 Task: Look for products in the category "Ale" from Blue Moon only.
Action: Mouse moved to (744, 276)
Screenshot: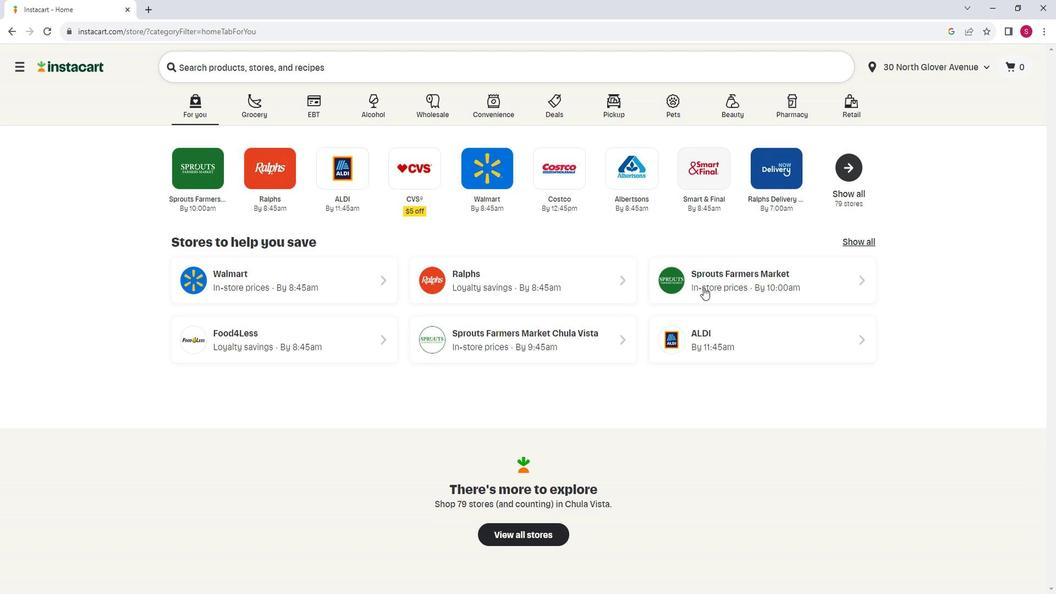 
Action: Mouse pressed left at (744, 276)
Screenshot: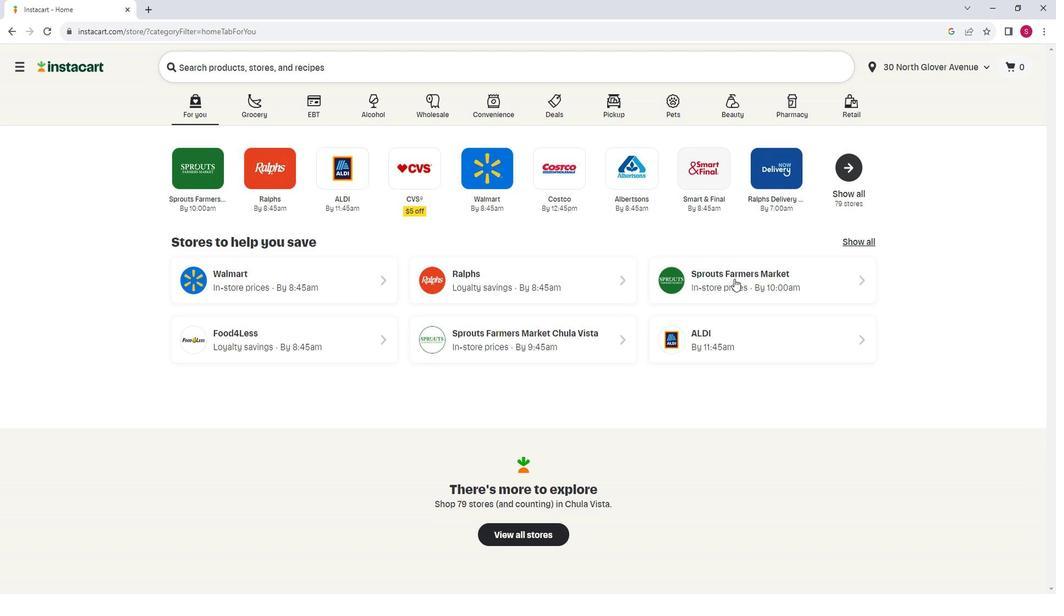 
Action: Mouse moved to (115, 340)
Screenshot: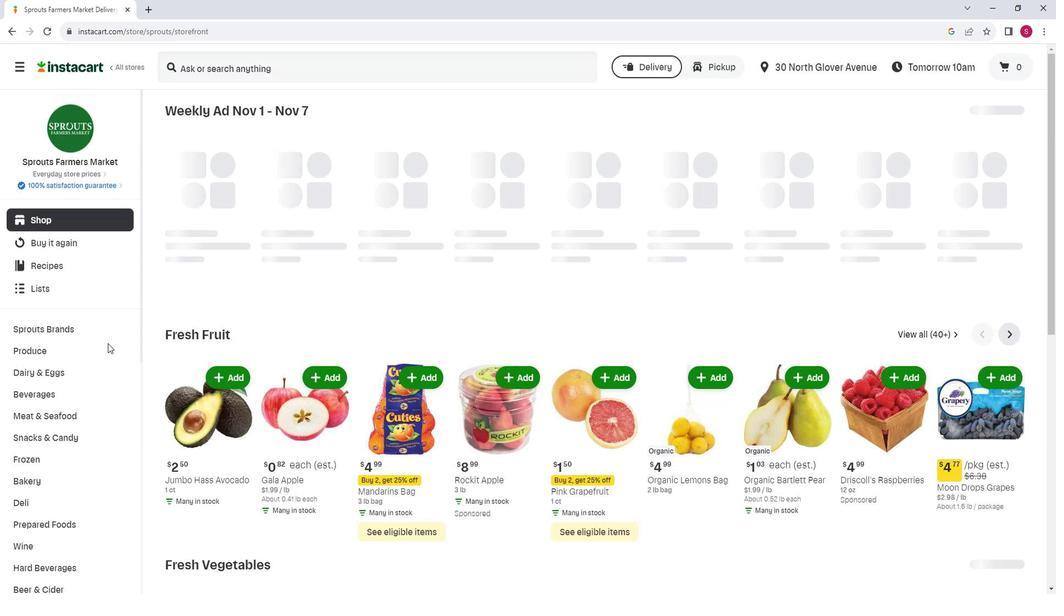 
Action: Mouse scrolled (115, 340) with delta (0, 0)
Screenshot: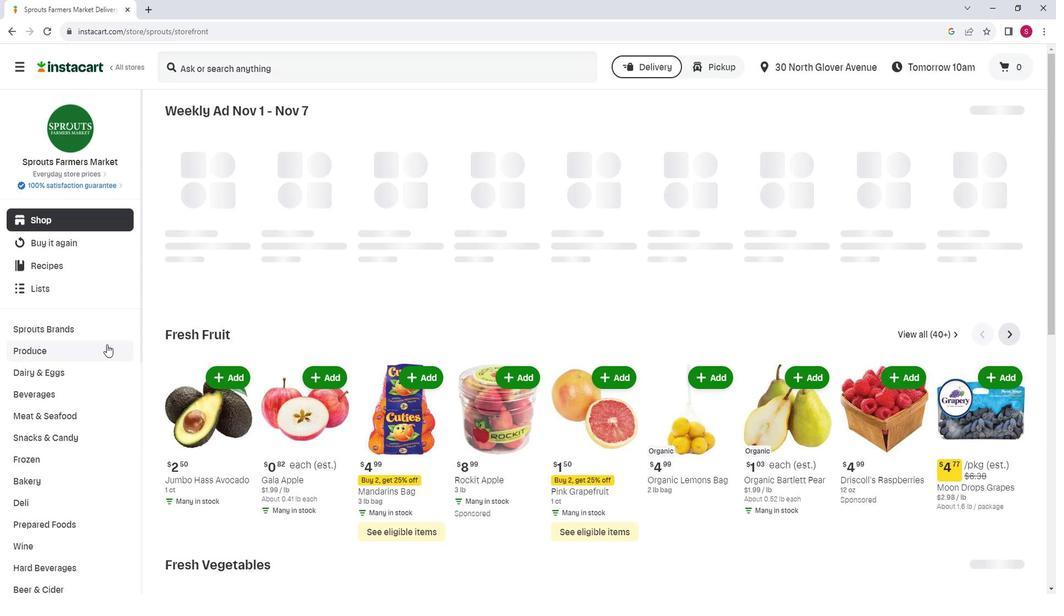 
Action: Mouse moved to (110, 345)
Screenshot: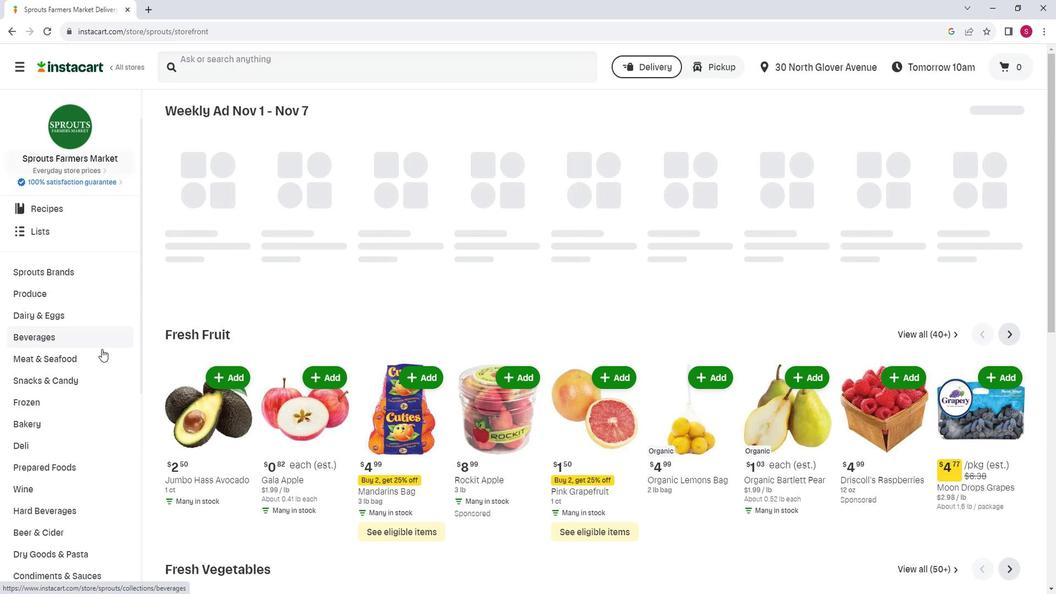 
Action: Mouse scrolled (110, 344) with delta (0, 0)
Screenshot: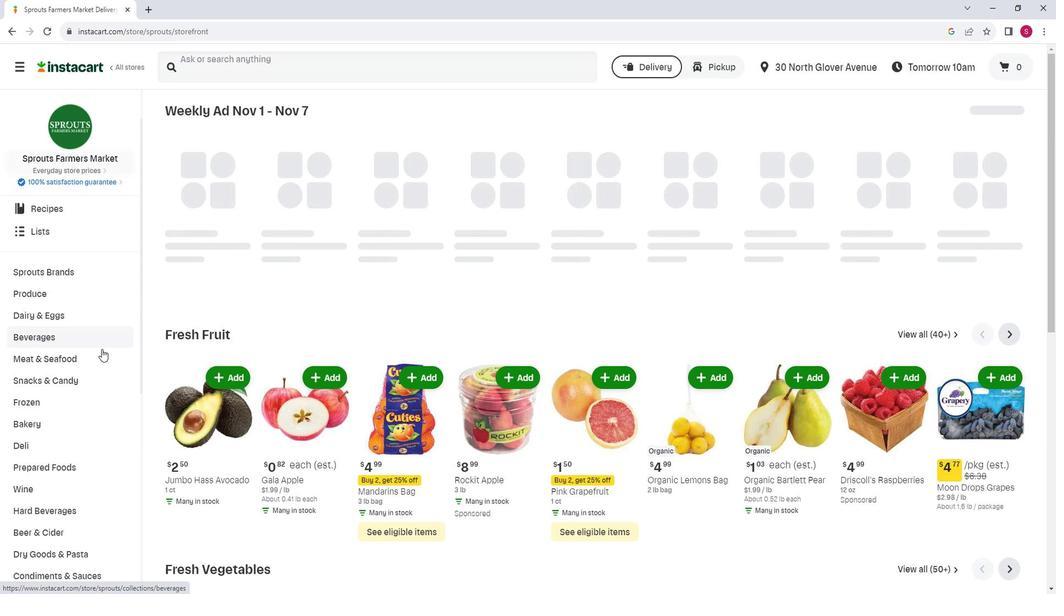 
Action: Mouse moved to (94, 467)
Screenshot: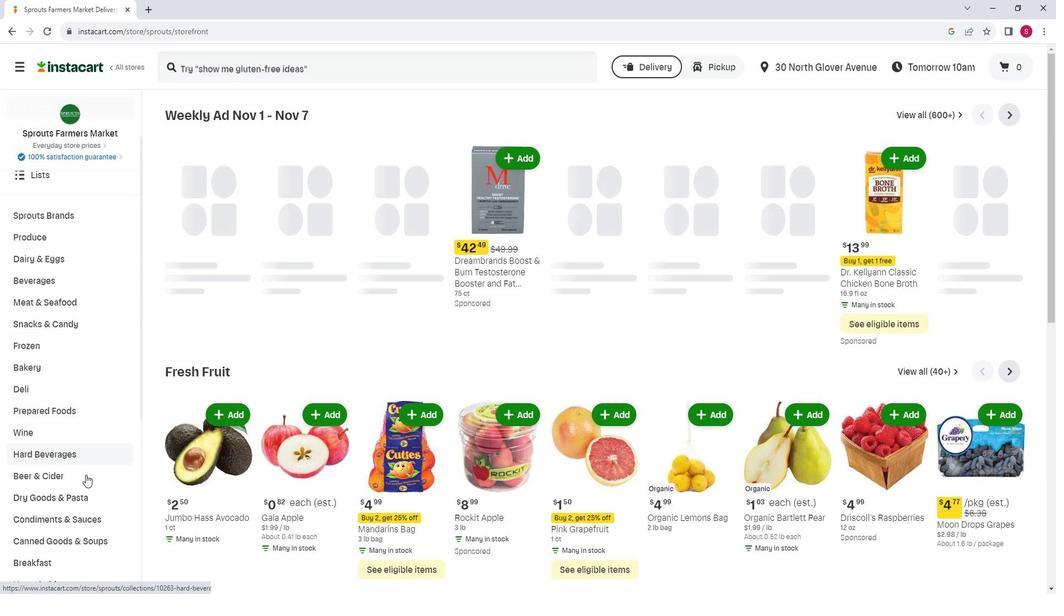 
Action: Mouse pressed left at (94, 467)
Screenshot: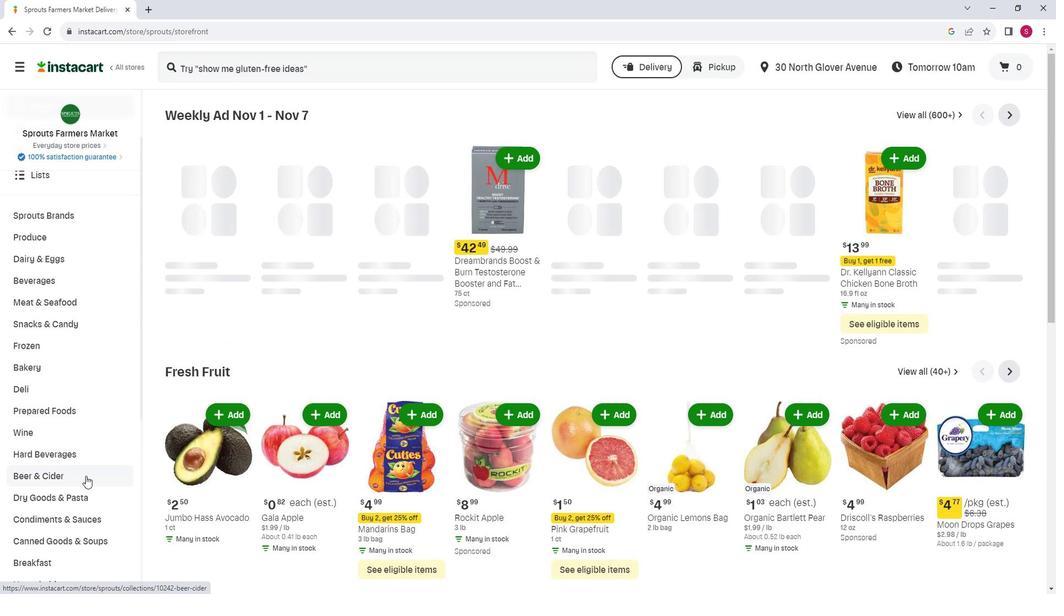 
Action: Mouse moved to (385, 146)
Screenshot: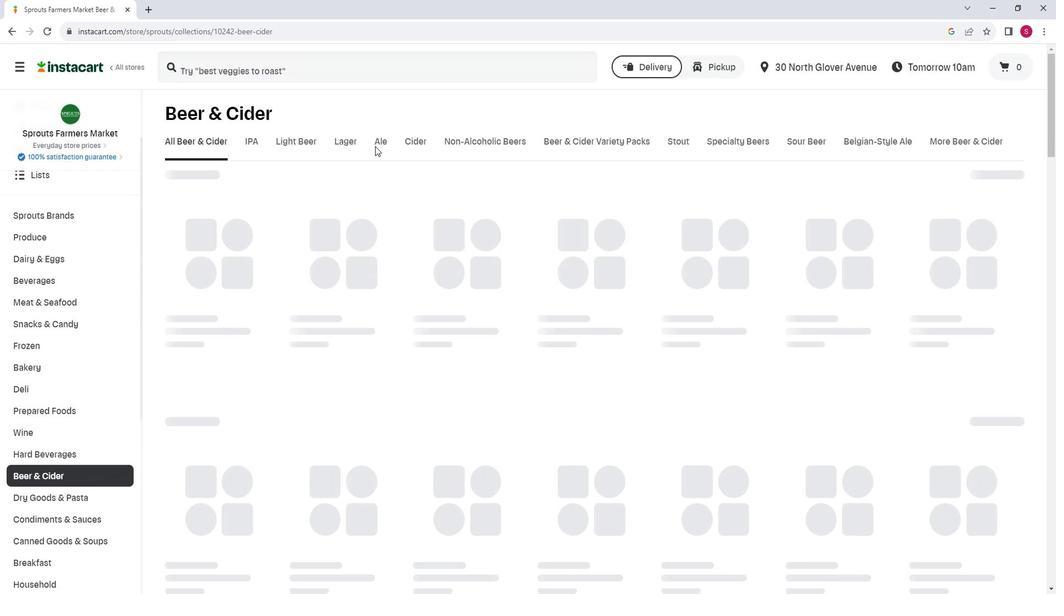 
Action: Mouse pressed left at (385, 146)
Screenshot: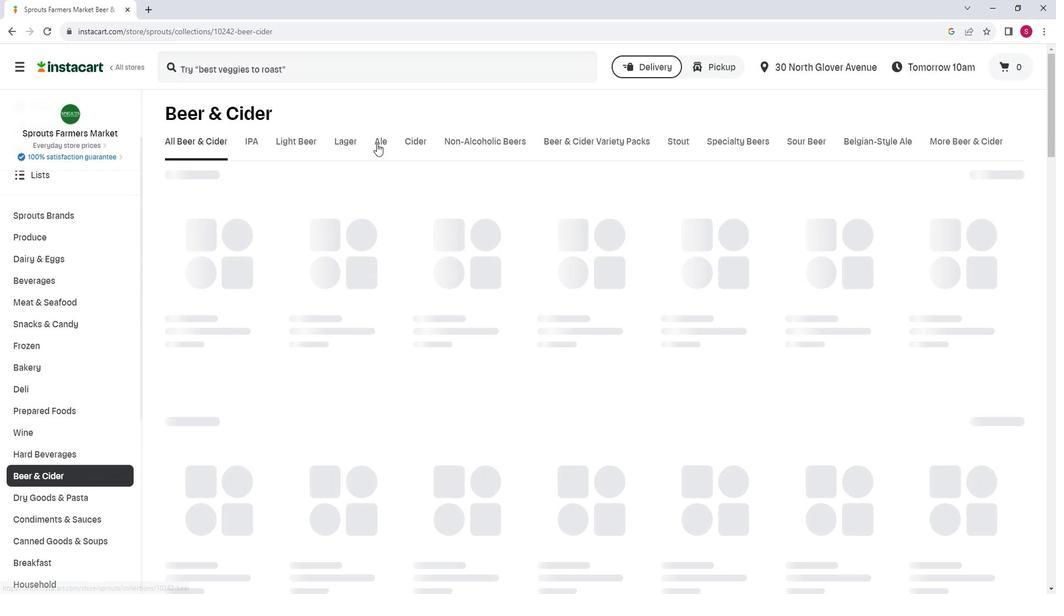 
Action: Mouse moved to (332, 184)
Screenshot: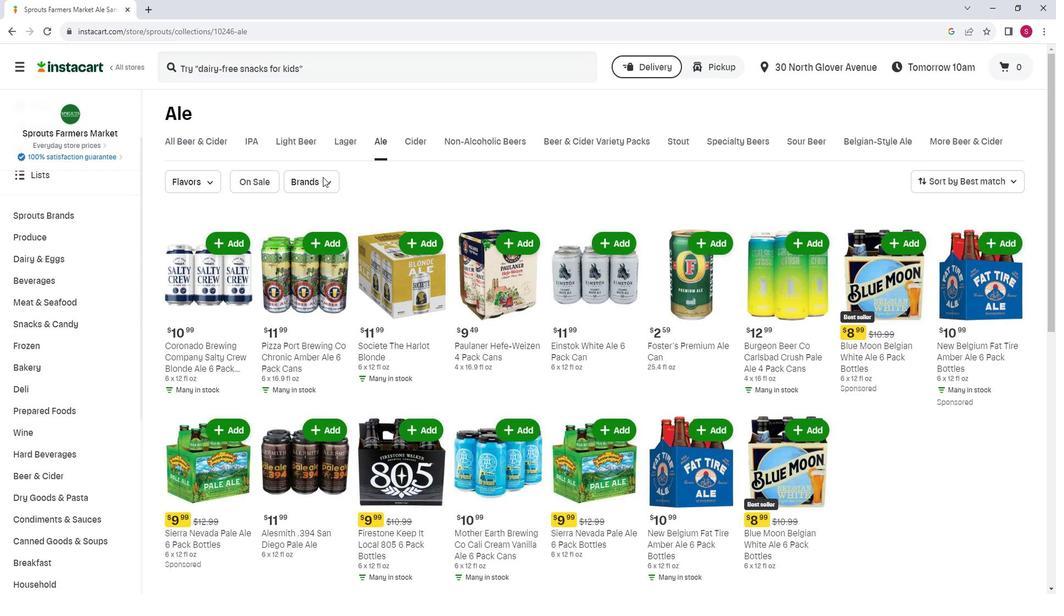 
Action: Mouse pressed left at (332, 184)
Screenshot: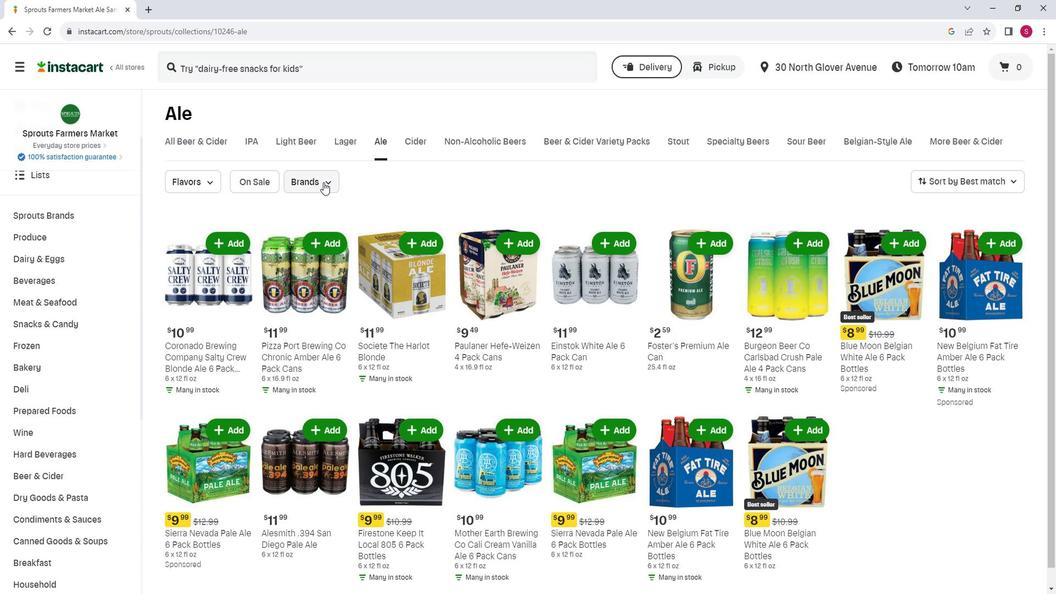 
Action: Mouse moved to (352, 234)
Screenshot: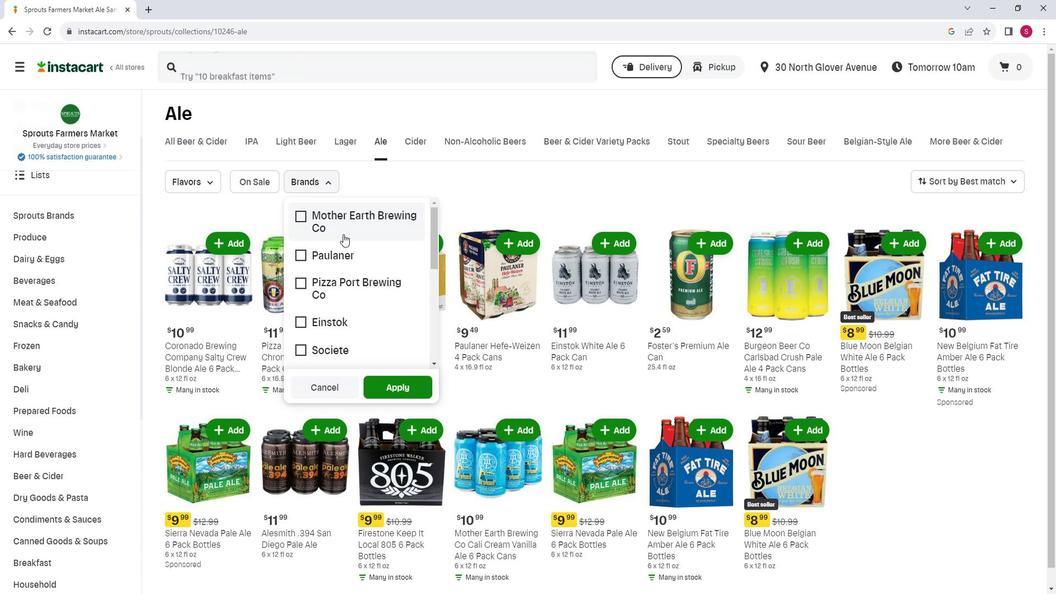 
Action: Mouse scrolled (352, 233) with delta (0, 0)
Screenshot: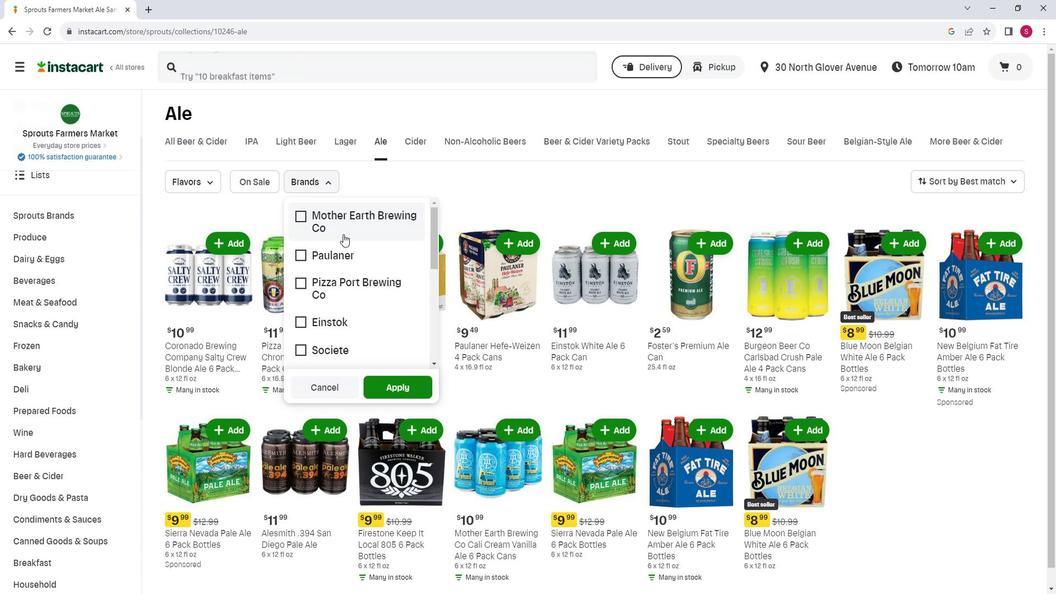 
Action: Mouse scrolled (352, 233) with delta (0, 0)
Screenshot: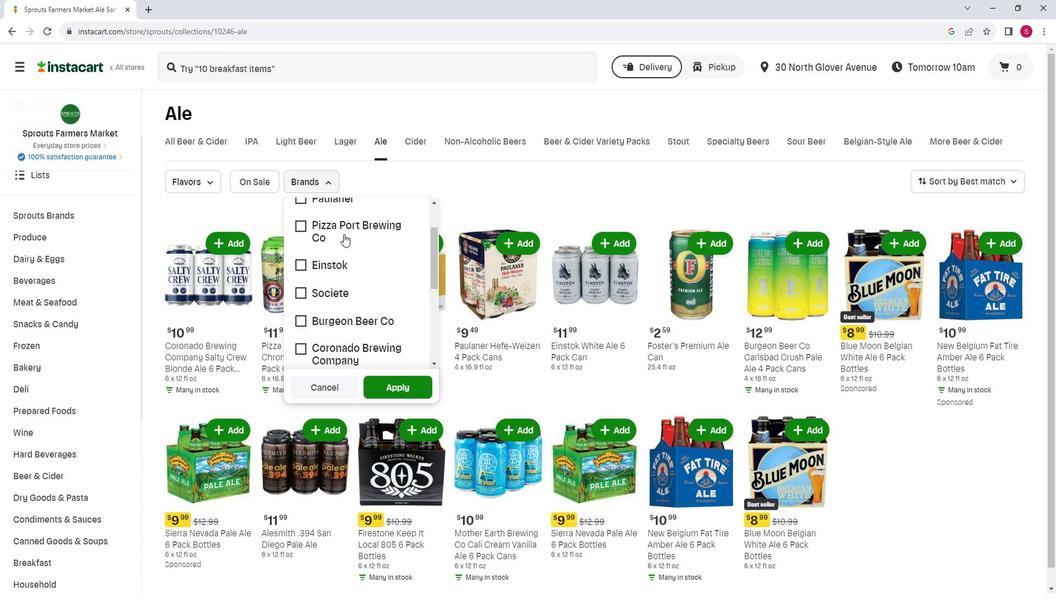 
Action: Mouse moved to (353, 234)
Screenshot: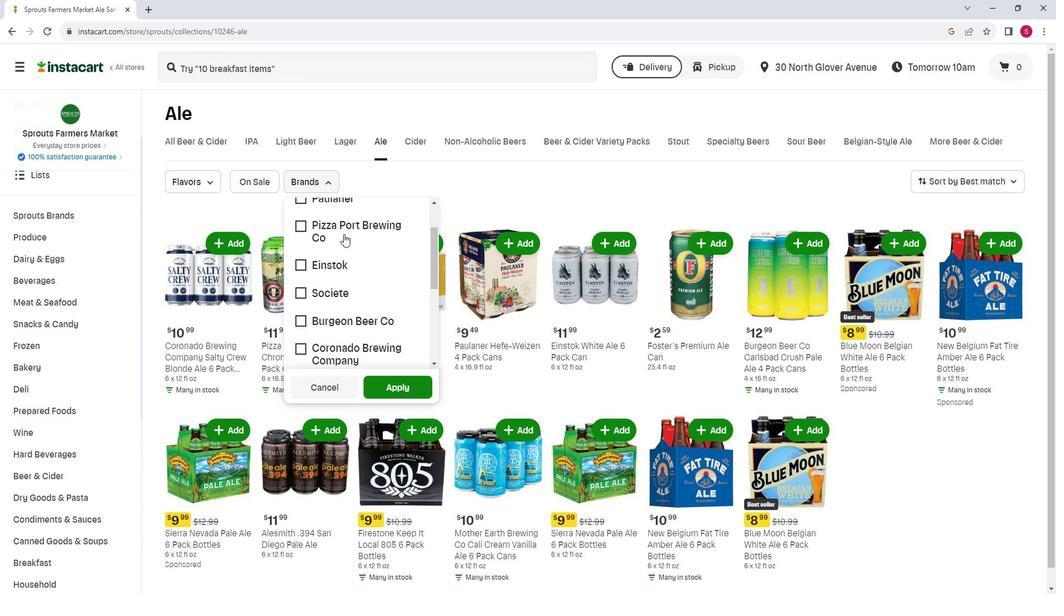 
Action: Mouse scrolled (353, 234) with delta (0, 0)
Screenshot: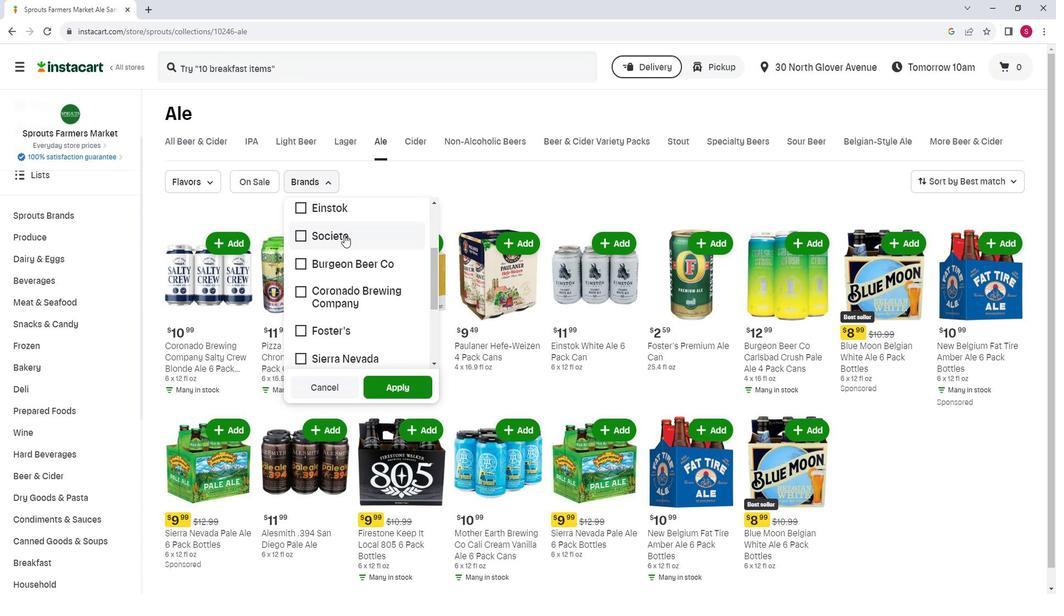 
Action: Mouse moved to (363, 255)
Screenshot: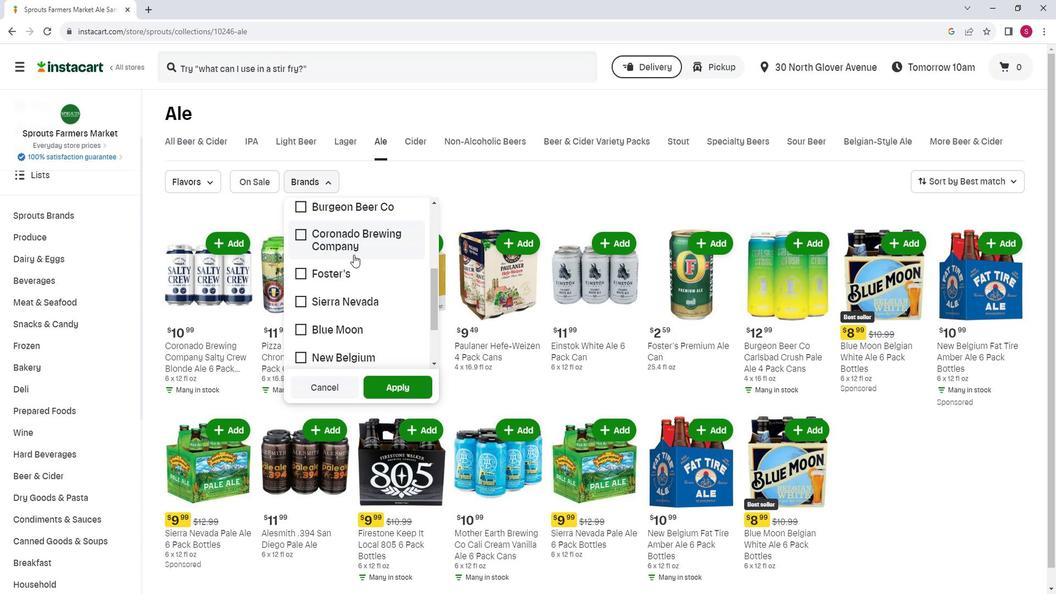 
Action: Mouse scrolled (363, 255) with delta (0, 0)
Screenshot: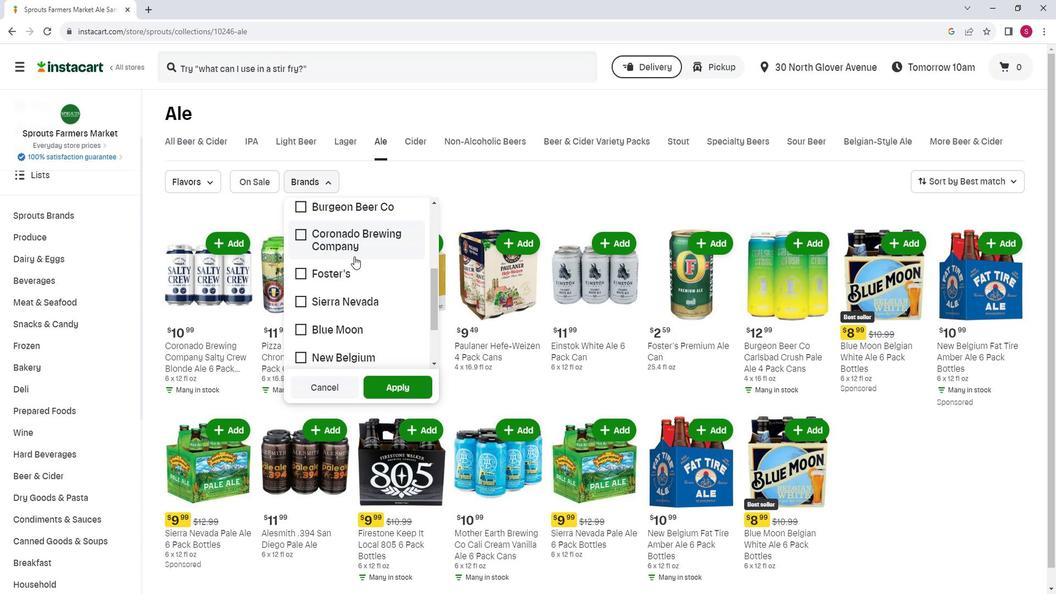 
Action: Mouse moved to (365, 263)
Screenshot: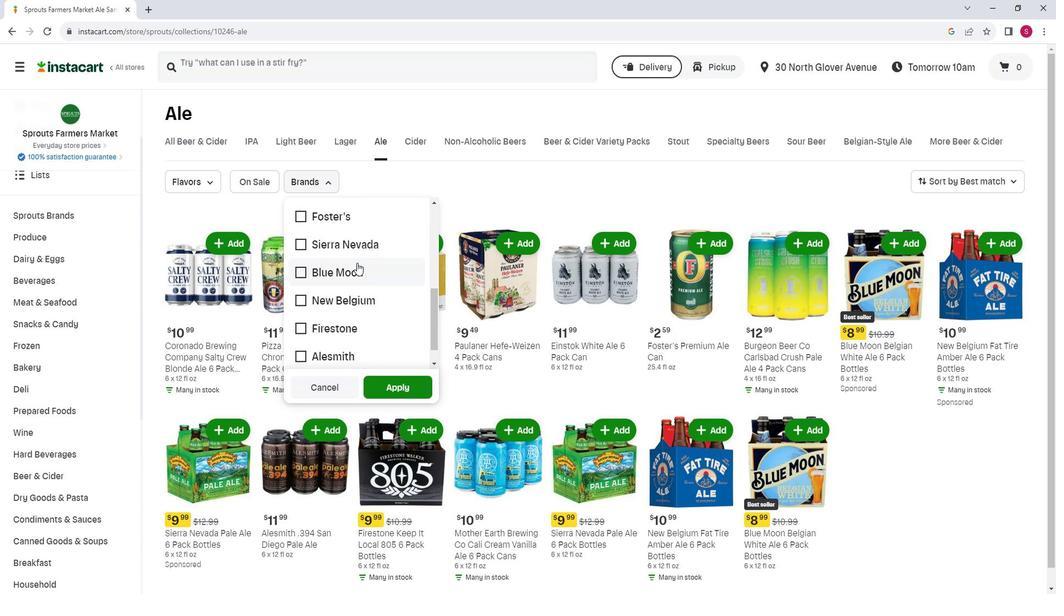
Action: Mouse pressed left at (365, 263)
Screenshot: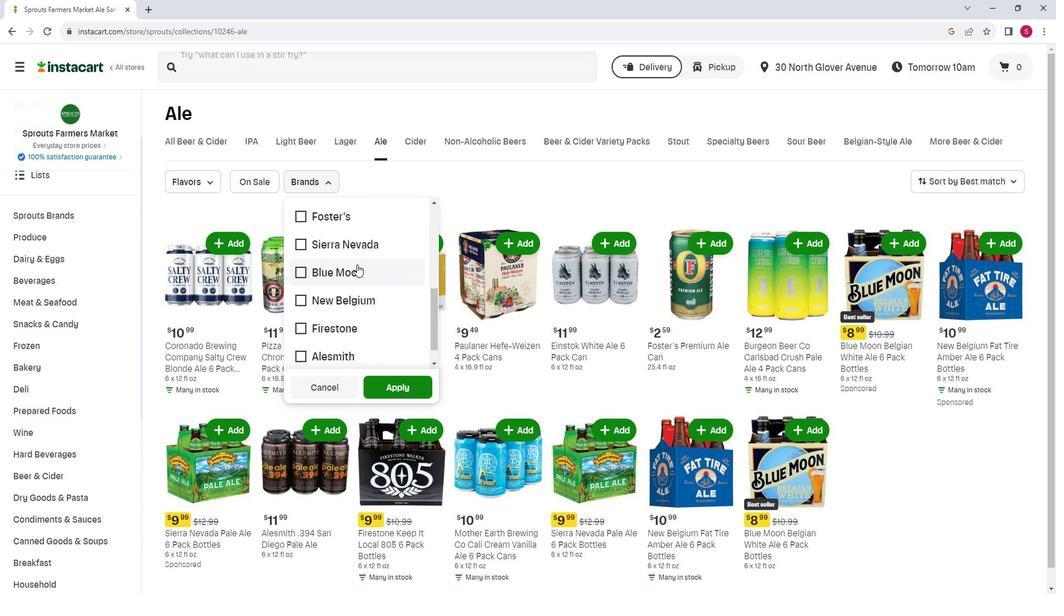 
Action: Mouse moved to (397, 373)
Screenshot: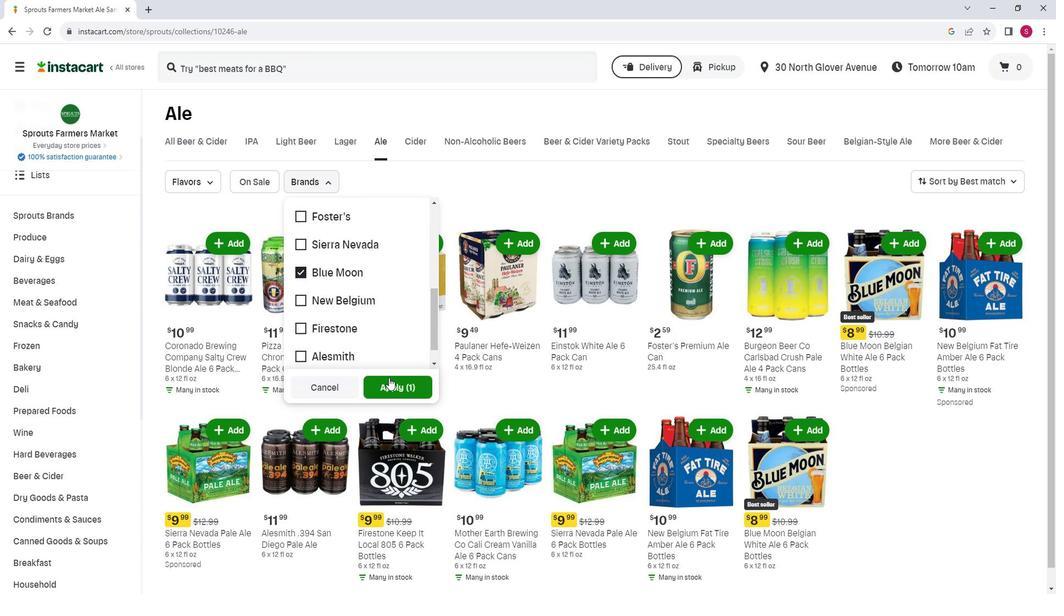
Action: Mouse pressed left at (397, 373)
Screenshot: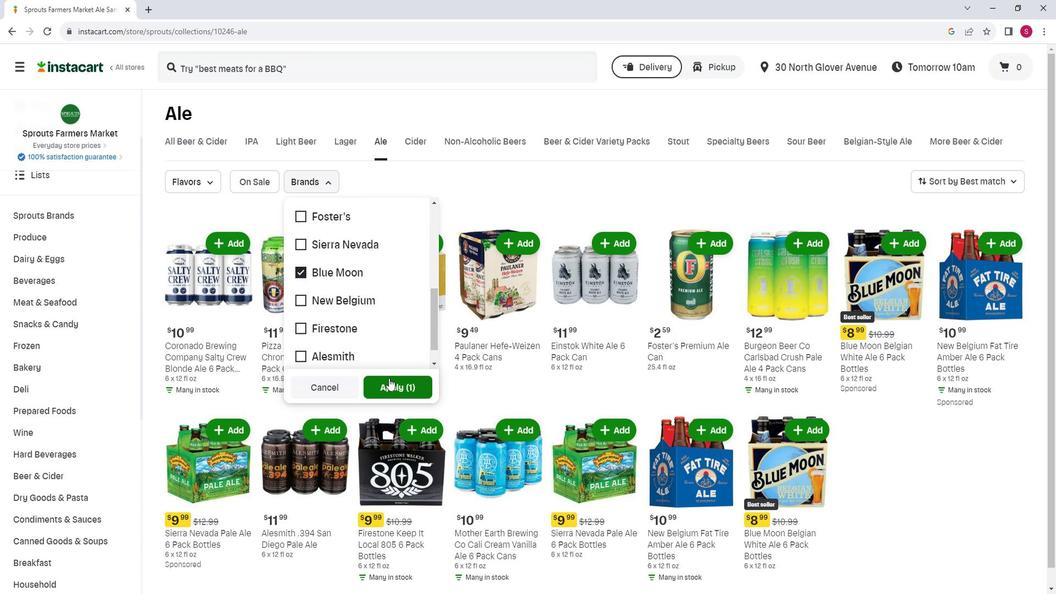 
Action: Mouse moved to (450, 331)
Screenshot: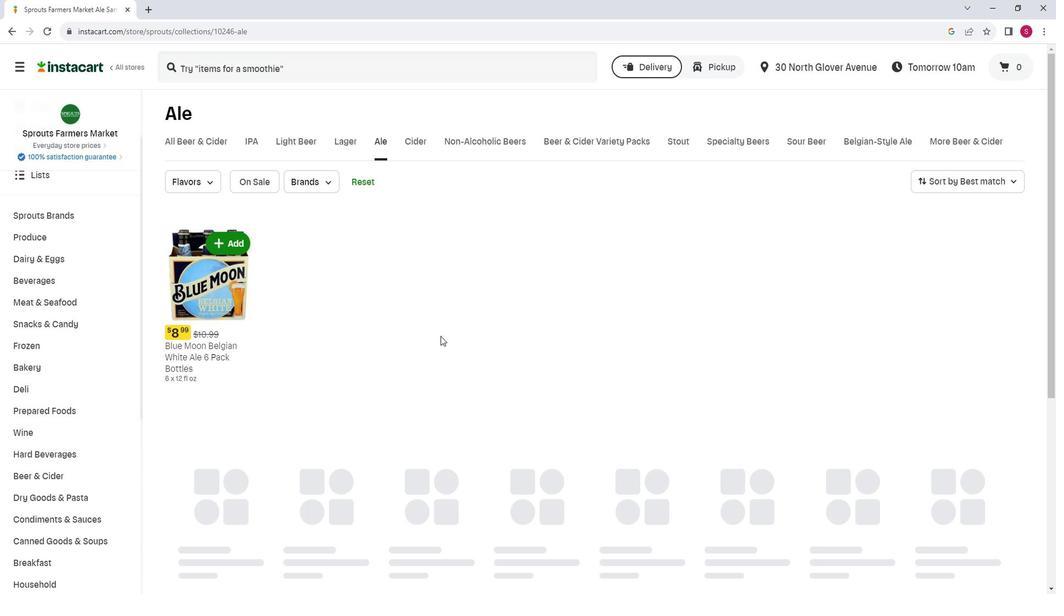 
